 Task: Add Aura Cacia Organic Ylang Ylang Essential Oil to the cart.
Action: Mouse moved to (882, 314)
Screenshot: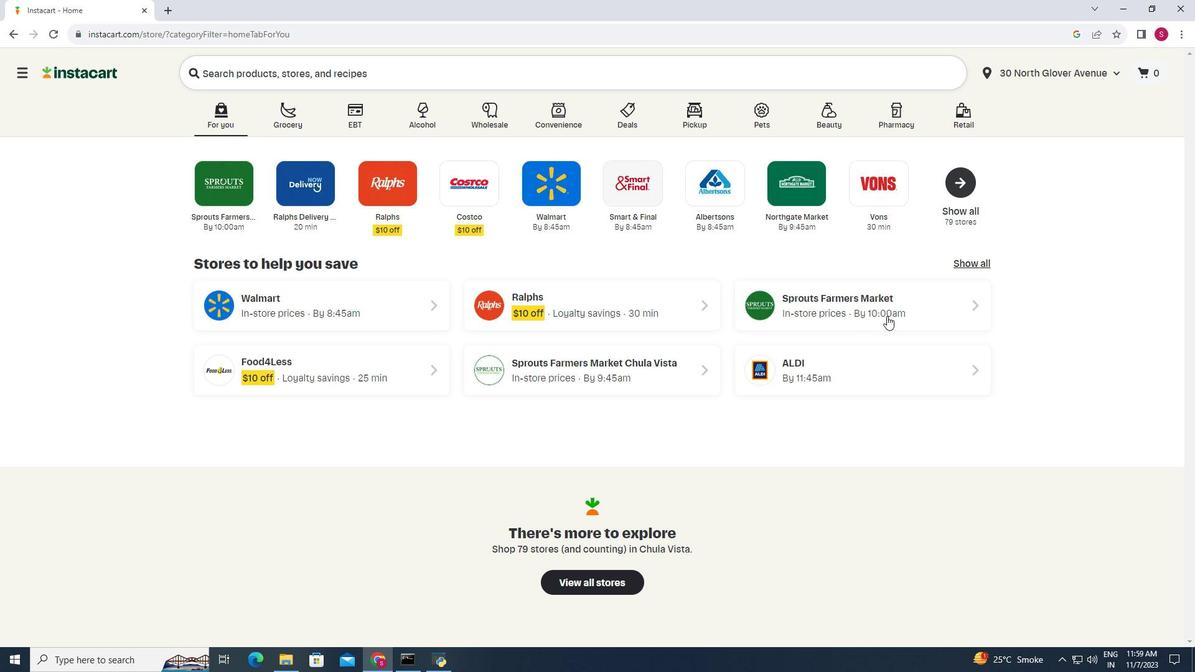 
Action: Mouse pressed left at (882, 314)
Screenshot: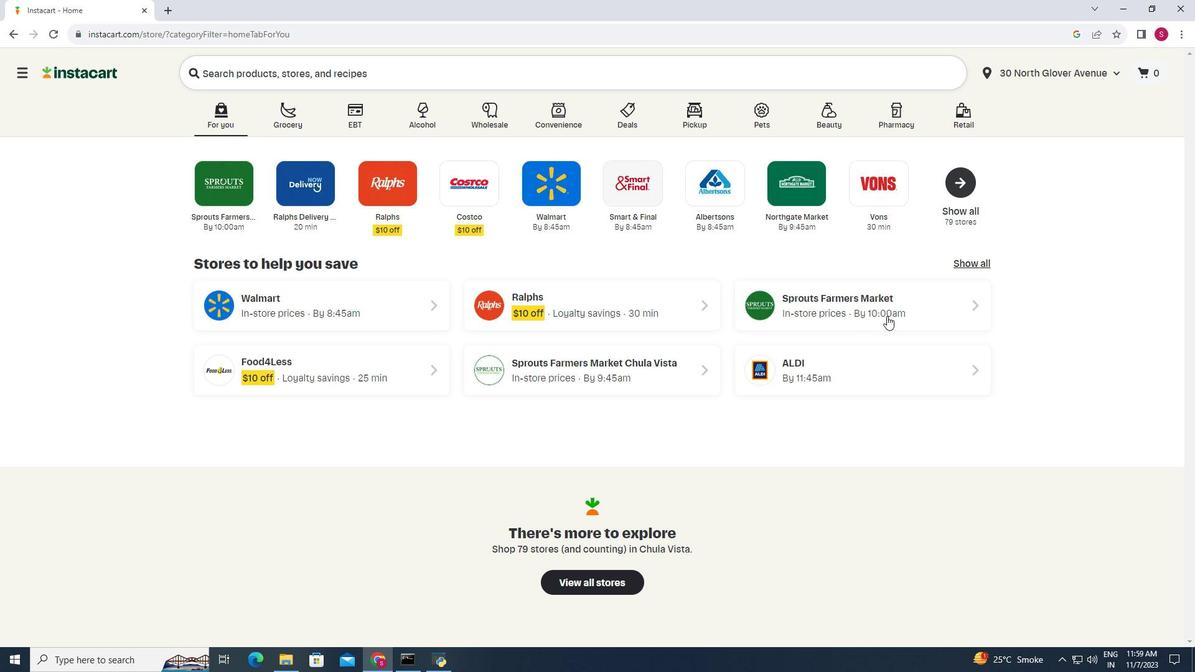 
Action: Mouse moved to (101, 454)
Screenshot: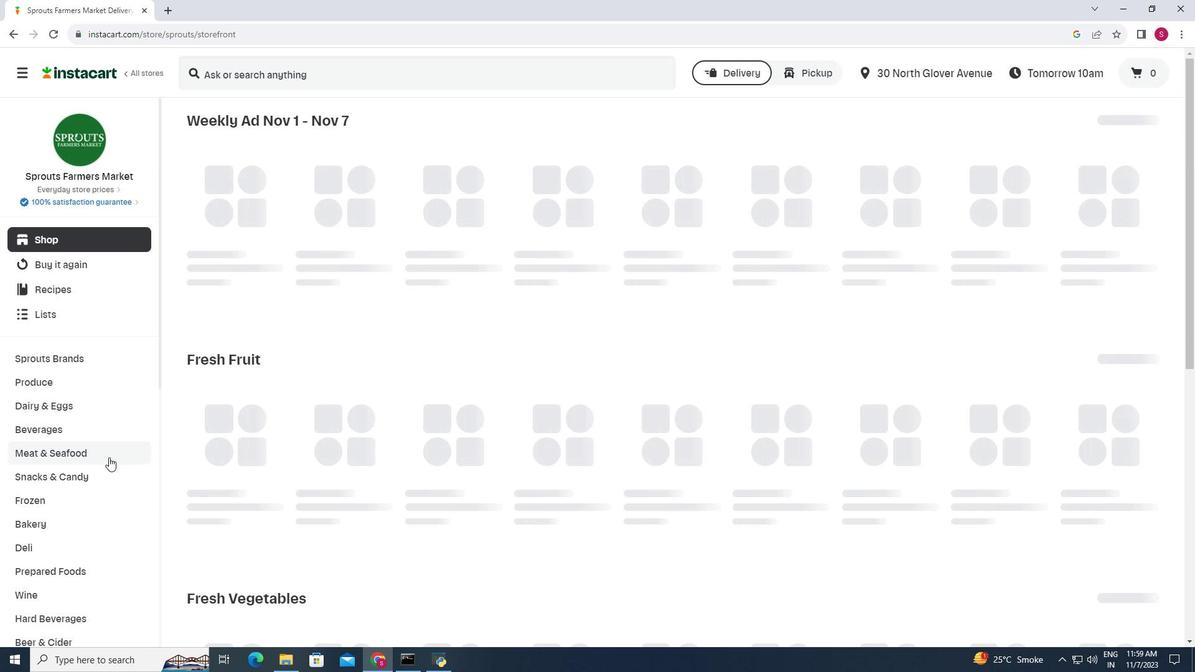 
Action: Mouse scrolled (101, 454) with delta (0, 0)
Screenshot: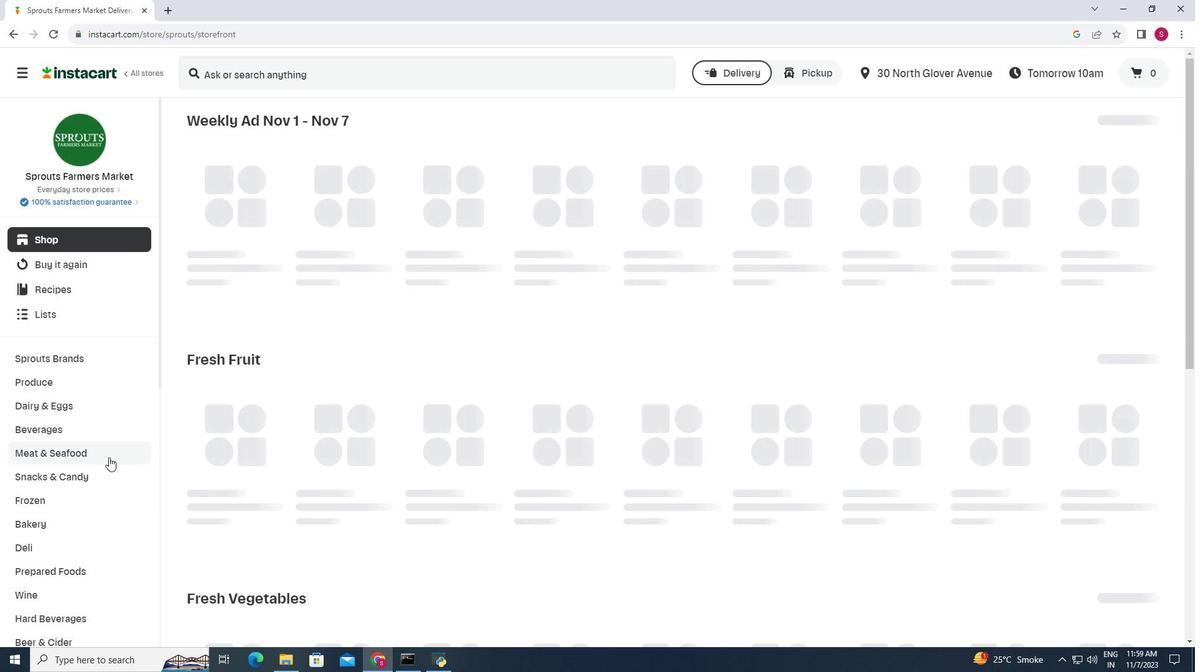 
Action: Mouse moved to (99, 455)
Screenshot: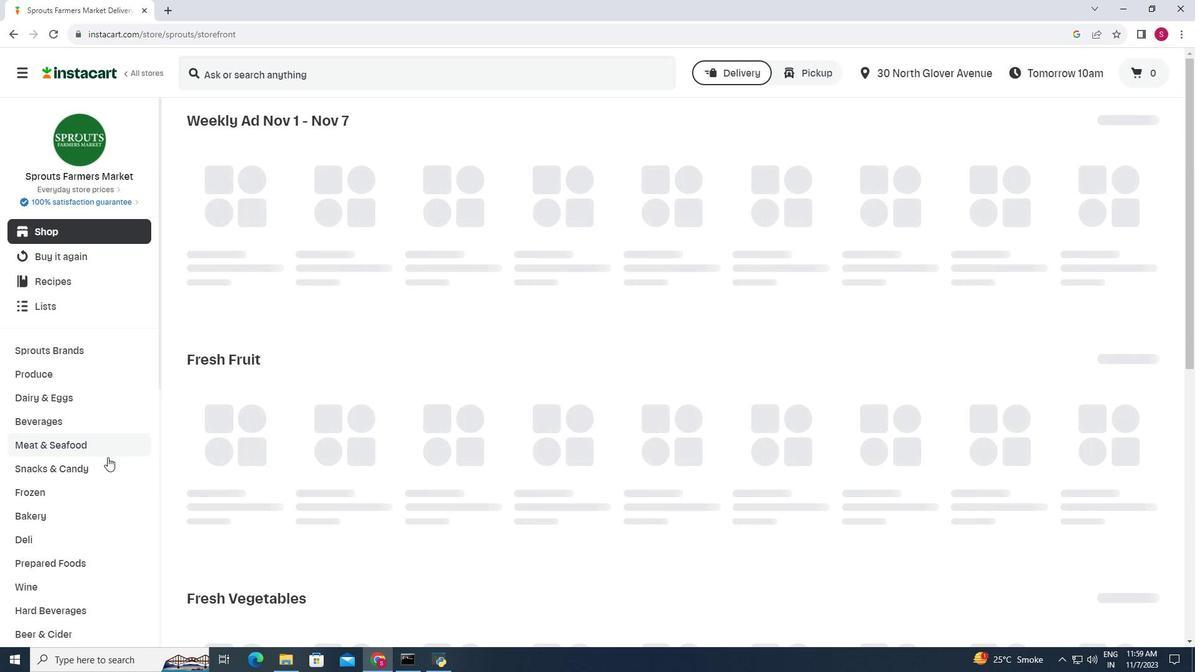 
Action: Mouse scrolled (99, 454) with delta (0, 0)
Screenshot: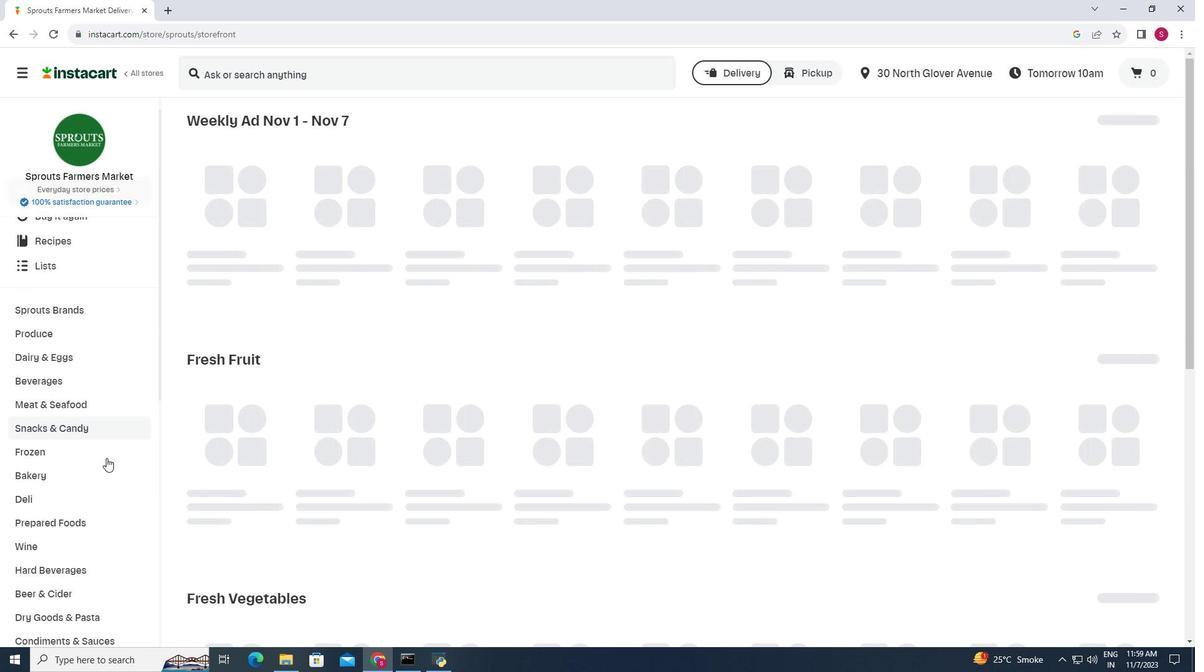 
Action: Mouse moved to (98, 456)
Screenshot: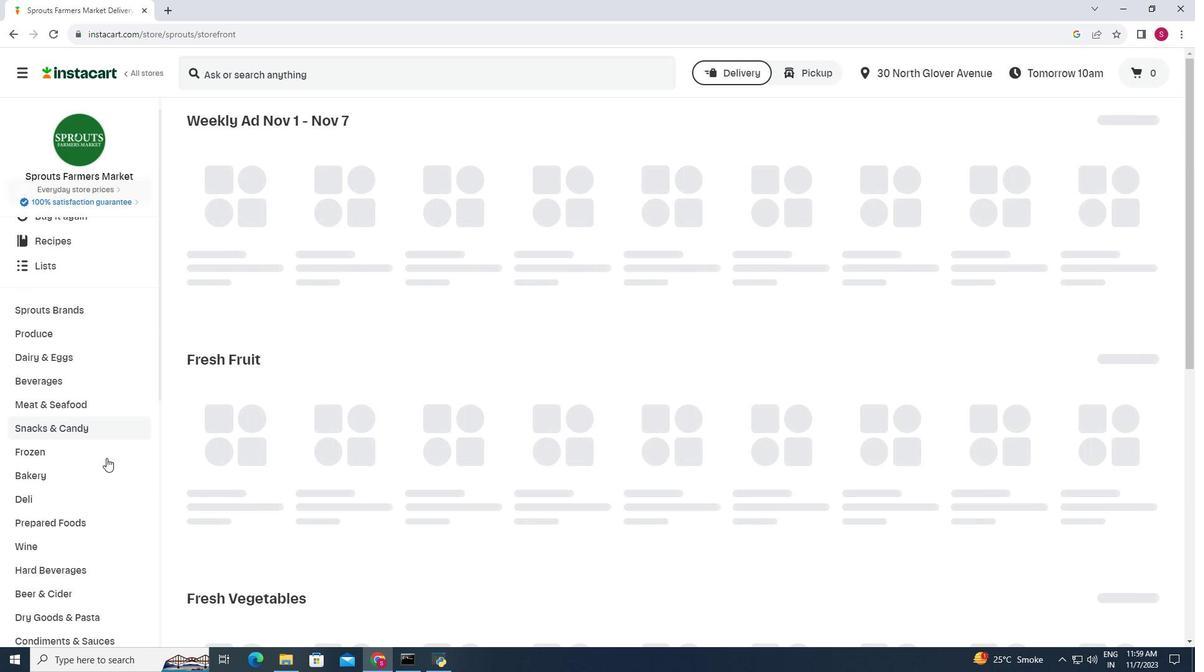 
Action: Mouse scrolled (98, 455) with delta (0, 0)
Screenshot: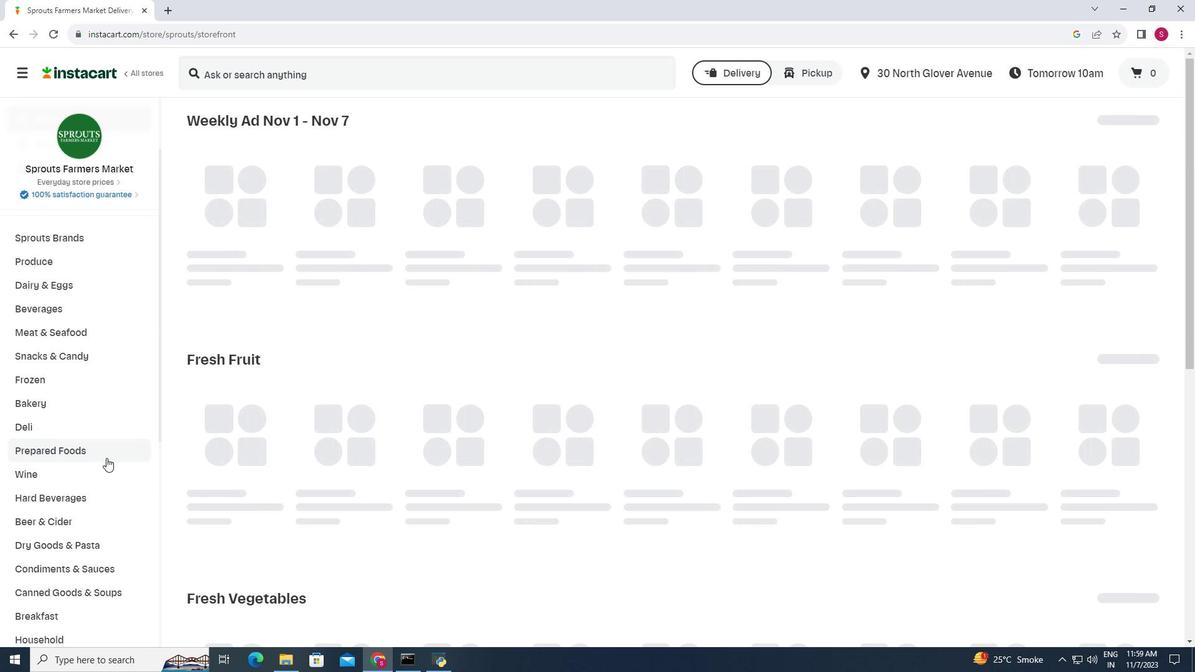 
Action: Mouse scrolled (98, 455) with delta (0, 0)
Screenshot: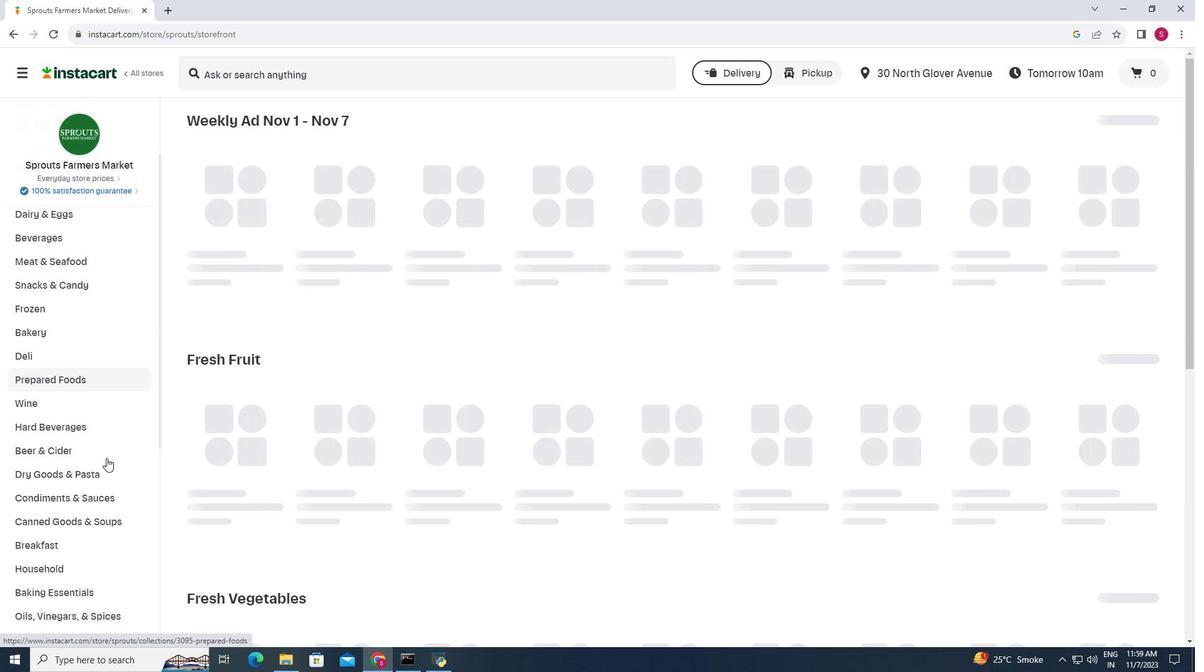 
Action: Mouse moved to (55, 506)
Screenshot: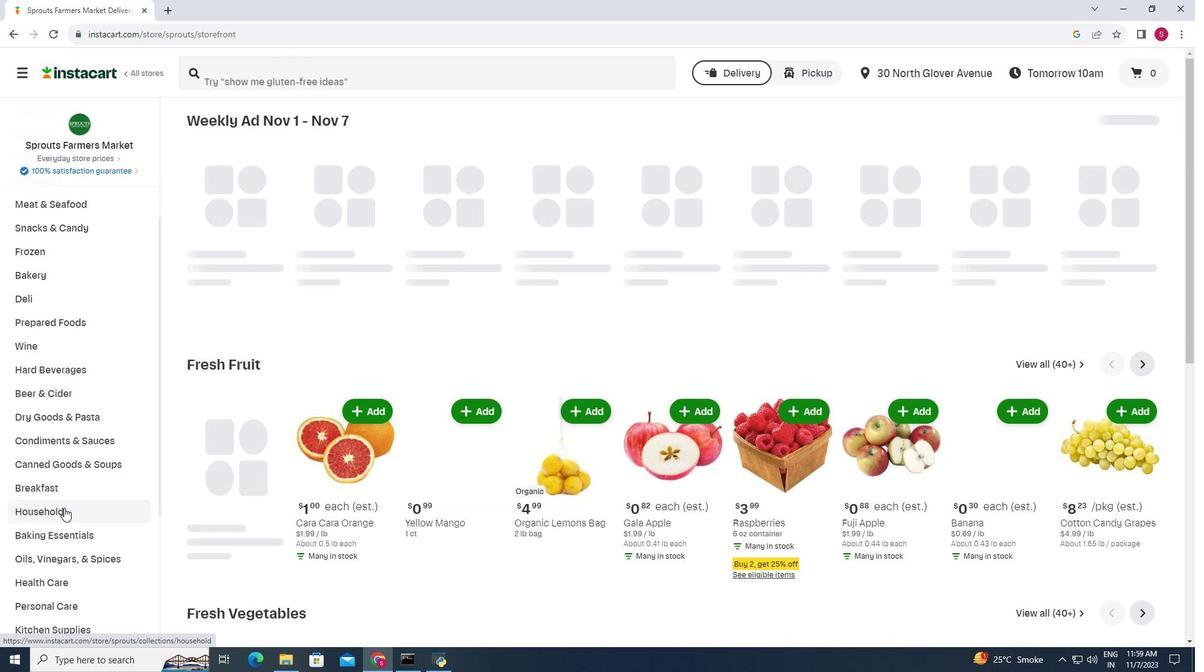 
Action: Mouse pressed left at (55, 506)
Screenshot: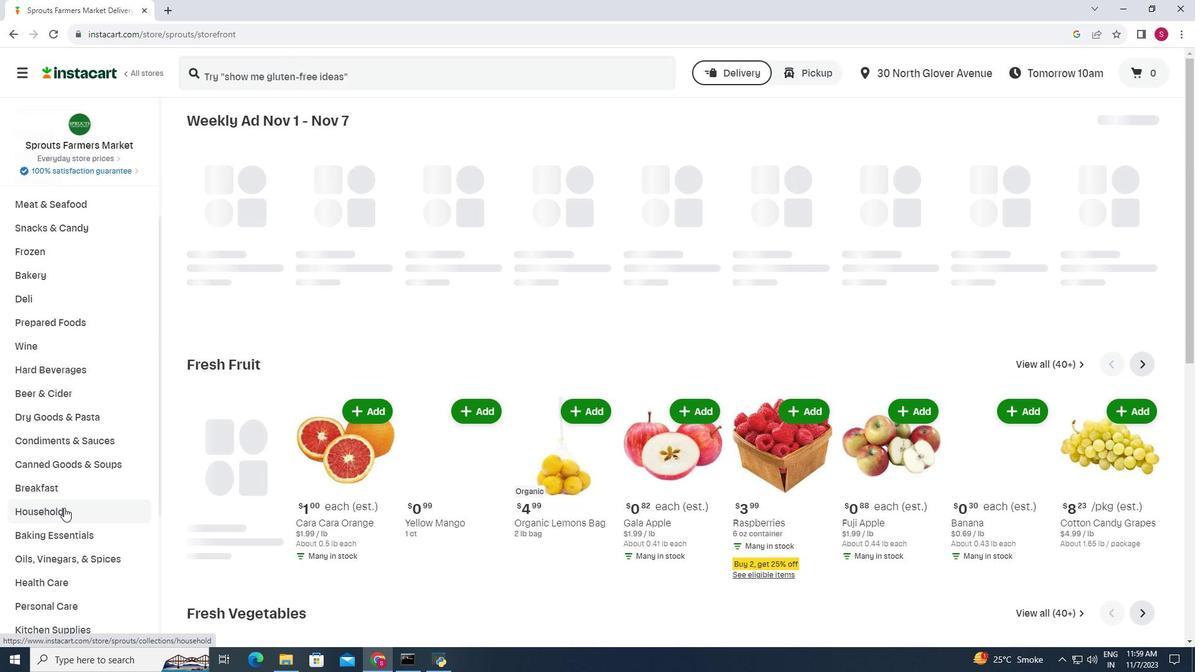 
Action: Mouse moved to (687, 153)
Screenshot: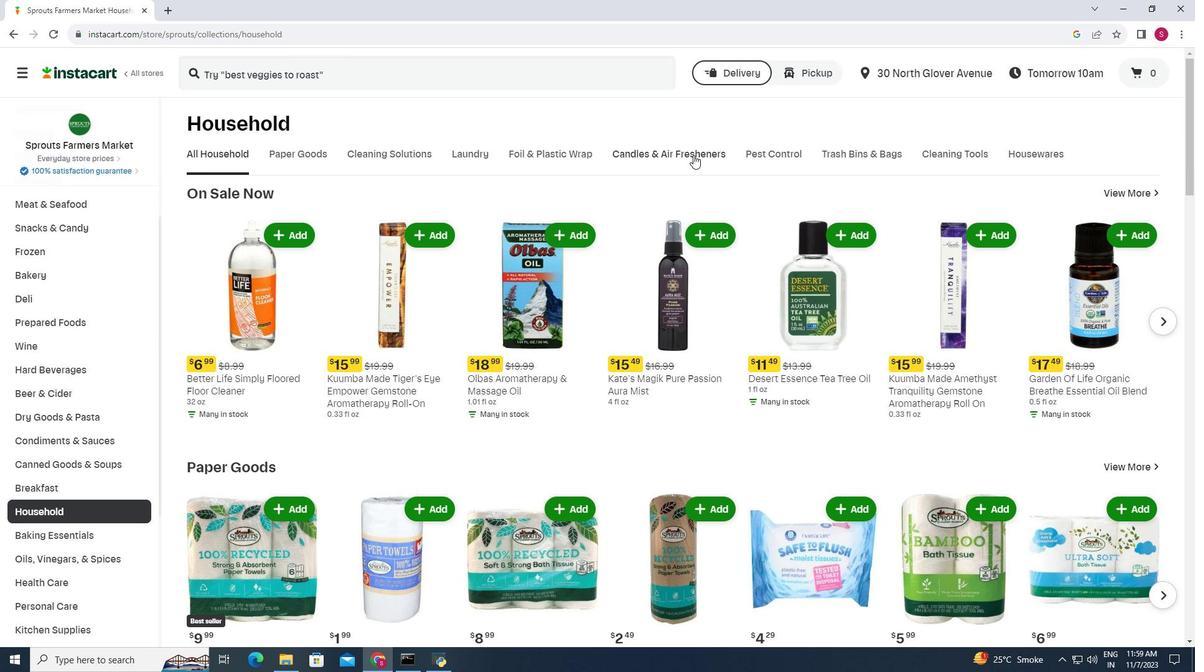 
Action: Mouse pressed left at (687, 153)
Screenshot: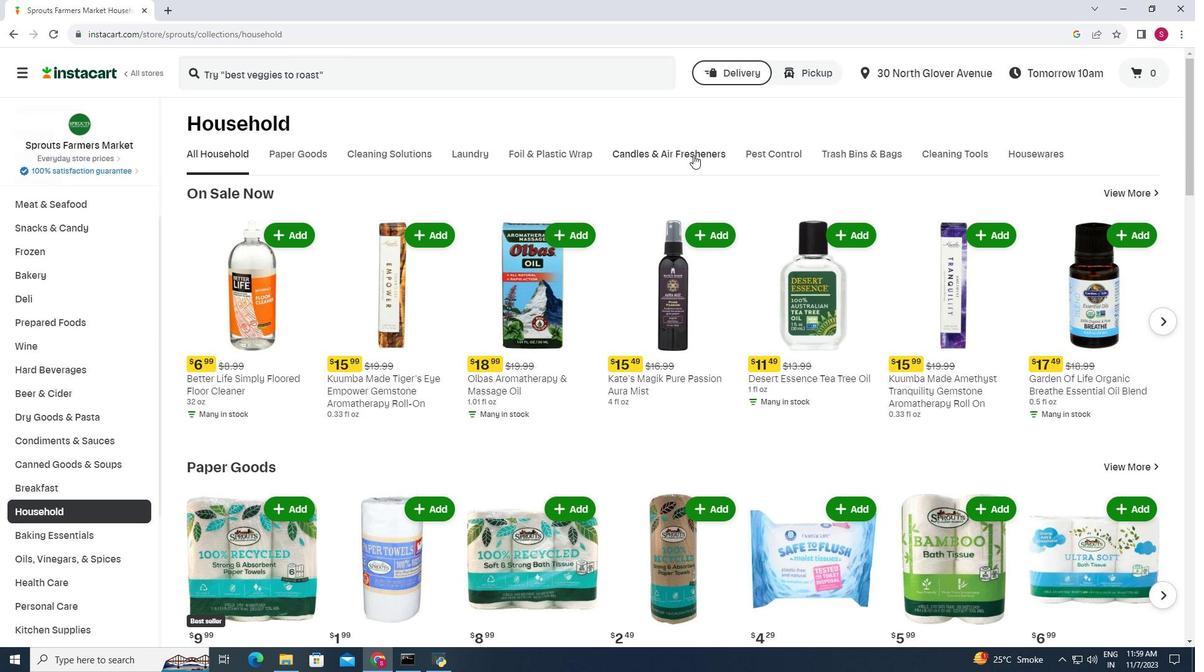 
Action: Mouse moved to (326, 73)
Screenshot: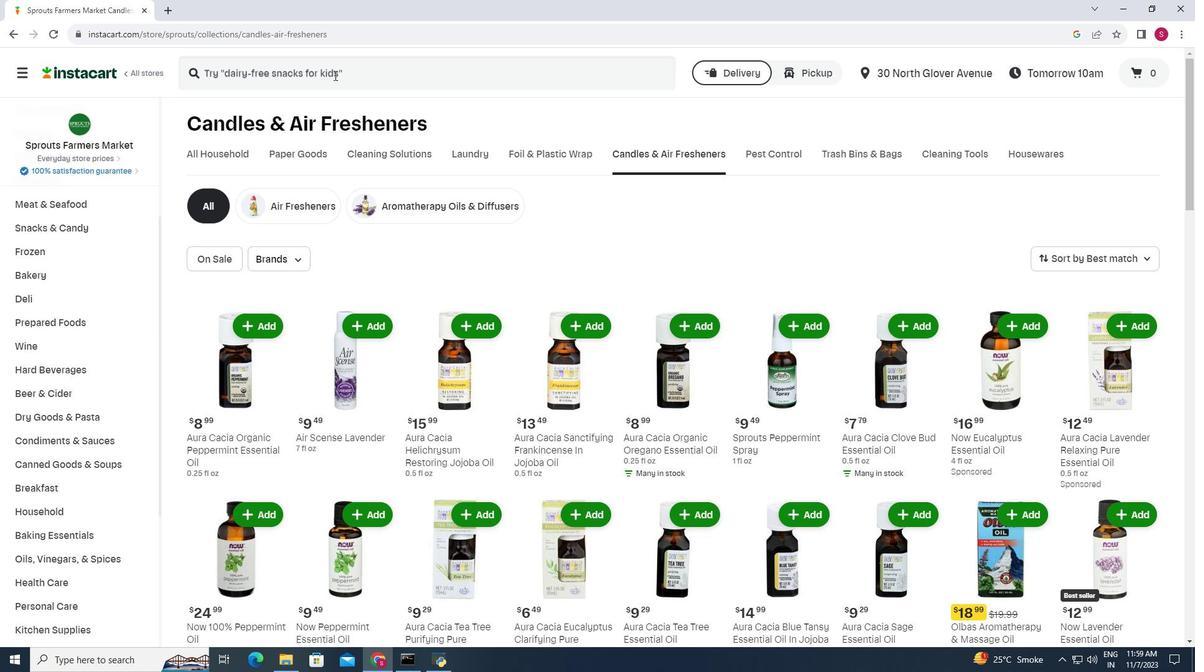 
Action: Mouse pressed left at (326, 73)
Screenshot: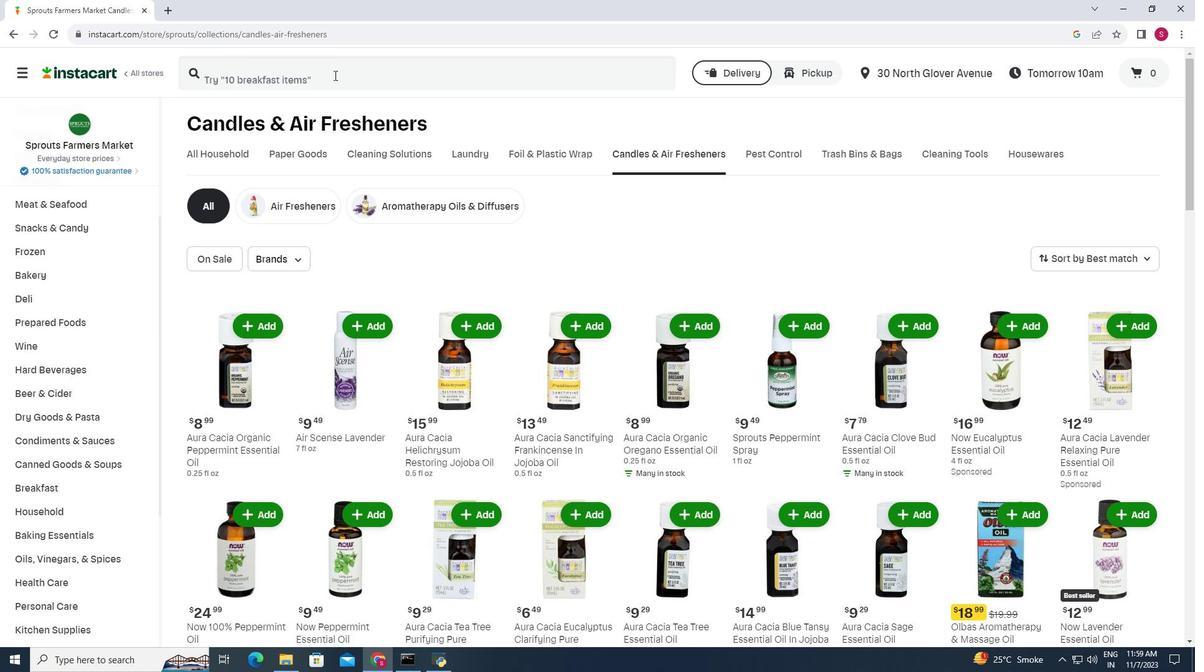 
Action: Mouse moved to (304, 51)
Screenshot: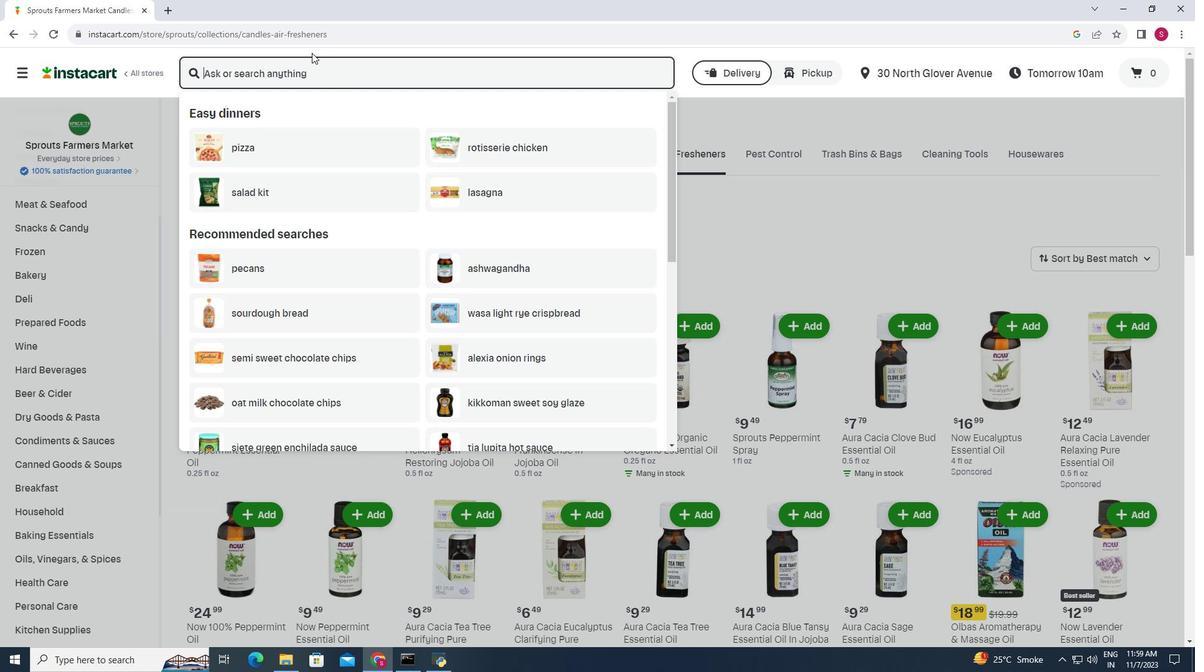 
Action: Key pressed <Key.shift>Aura<Key.space><Key.shift>Cacia<Key.space><Key.shift>Organic<Key.space><Key.shift>Ylang<Key.space><Key.shift>Ylang<Key.space><Key.shift>Essential<Key.space><Key.shift><Key.shift>il<Key.backspace><Key.backspace><Key.shift>Oil<Key.enter>
Screenshot: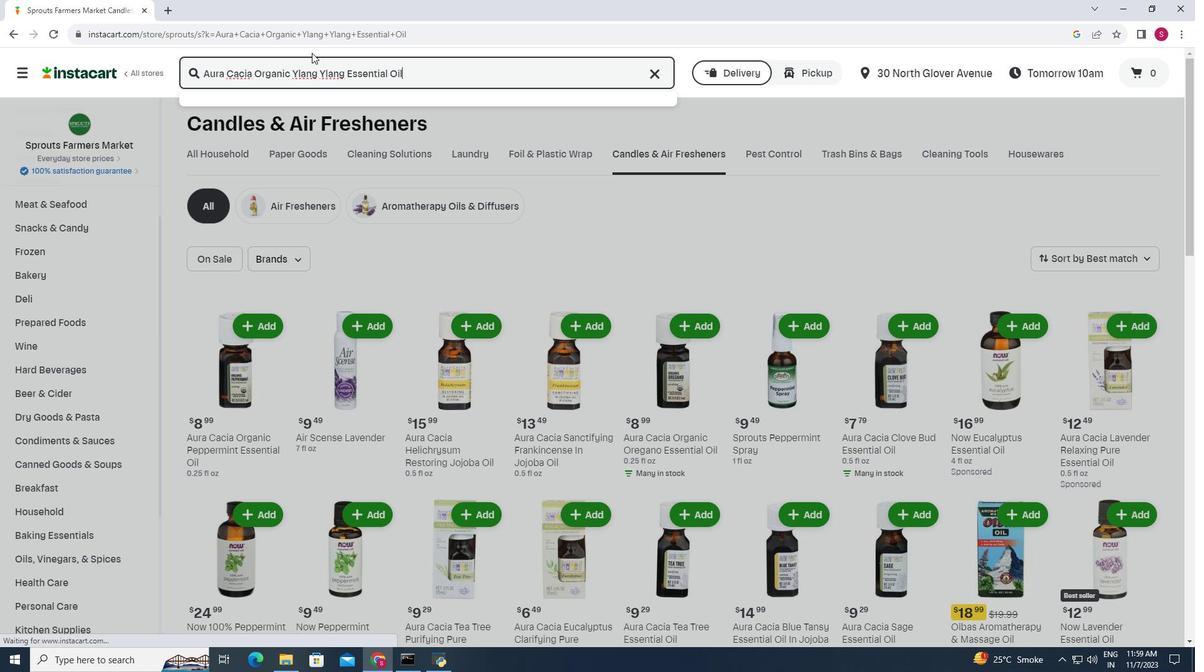 
Action: Mouse moved to (215, 158)
Screenshot: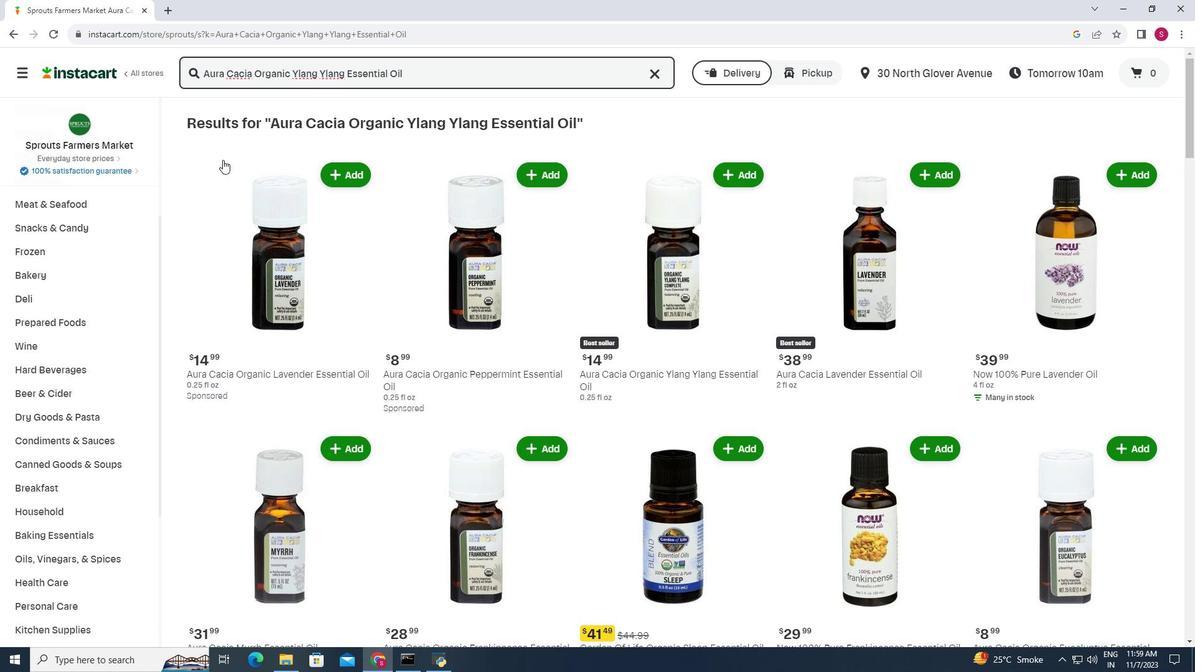 
Action: Mouse scrolled (215, 157) with delta (0, 0)
Screenshot: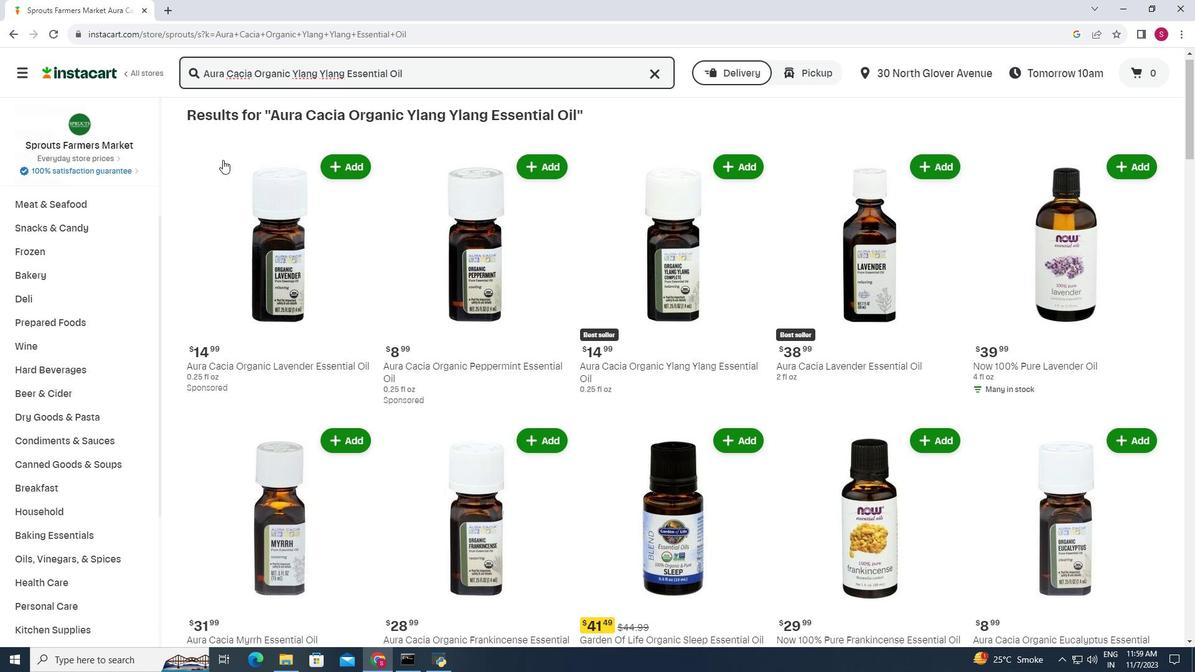 
Action: Mouse moved to (640, 209)
Screenshot: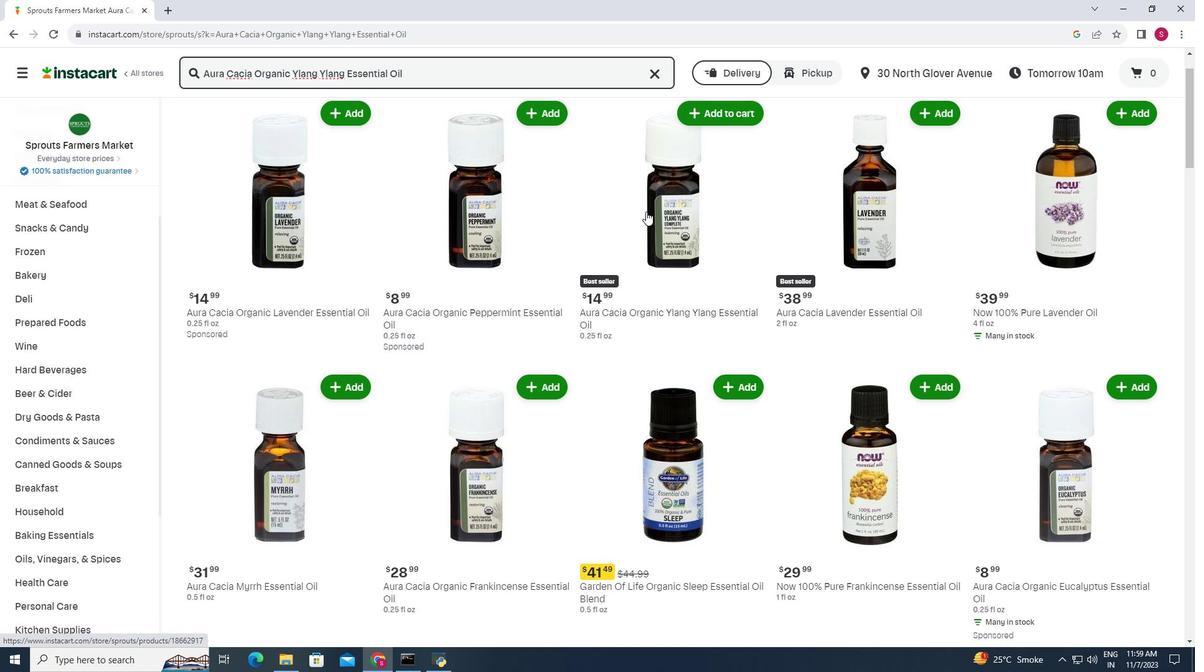 
Action: Mouse scrolled (640, 210) with delta (0, 0)
Screenshot: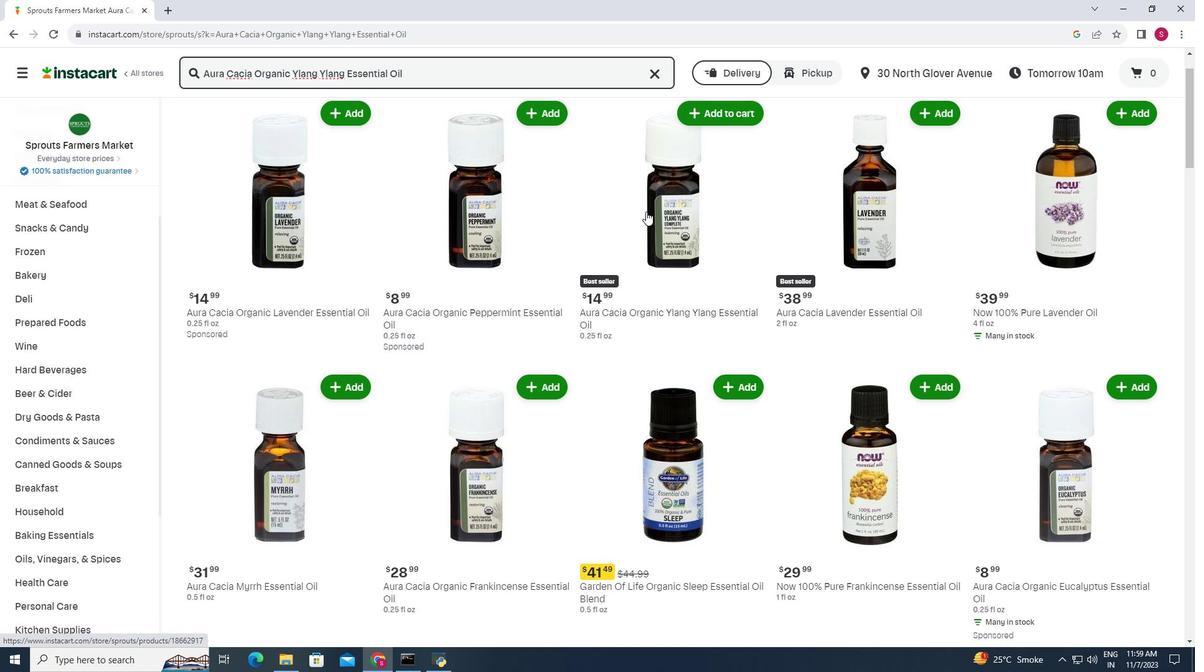 
Action: Mouse moved to (711, 166)
Screenshot: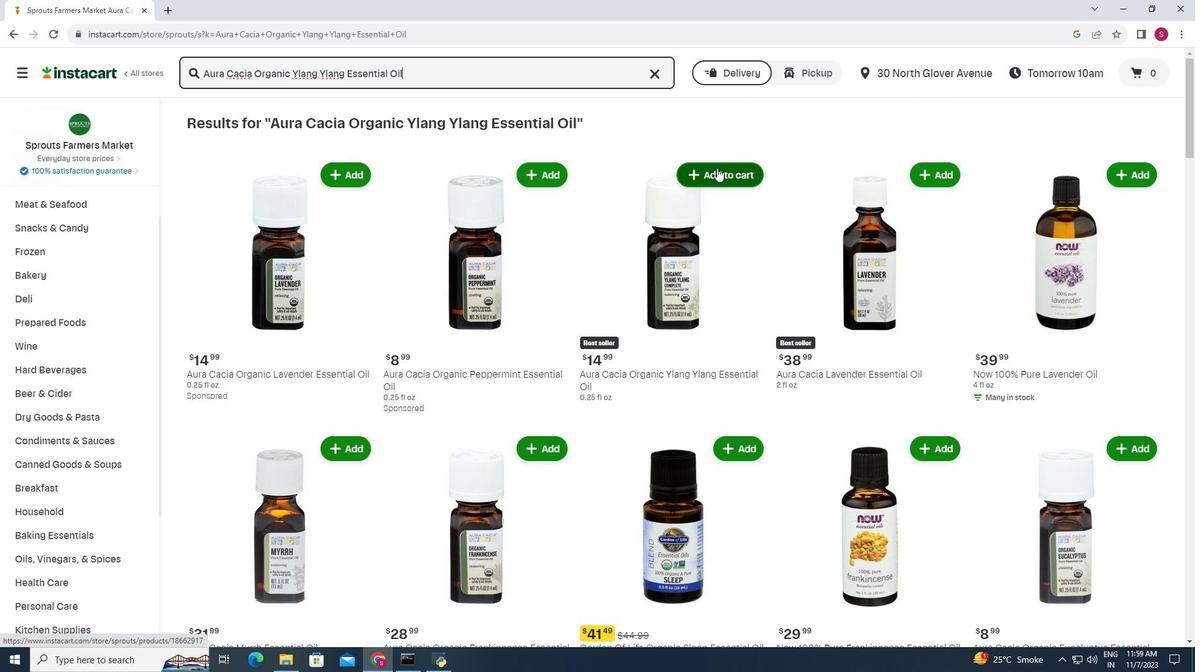 
Action: Mouse pressed left at (711, 166)
Screenshot: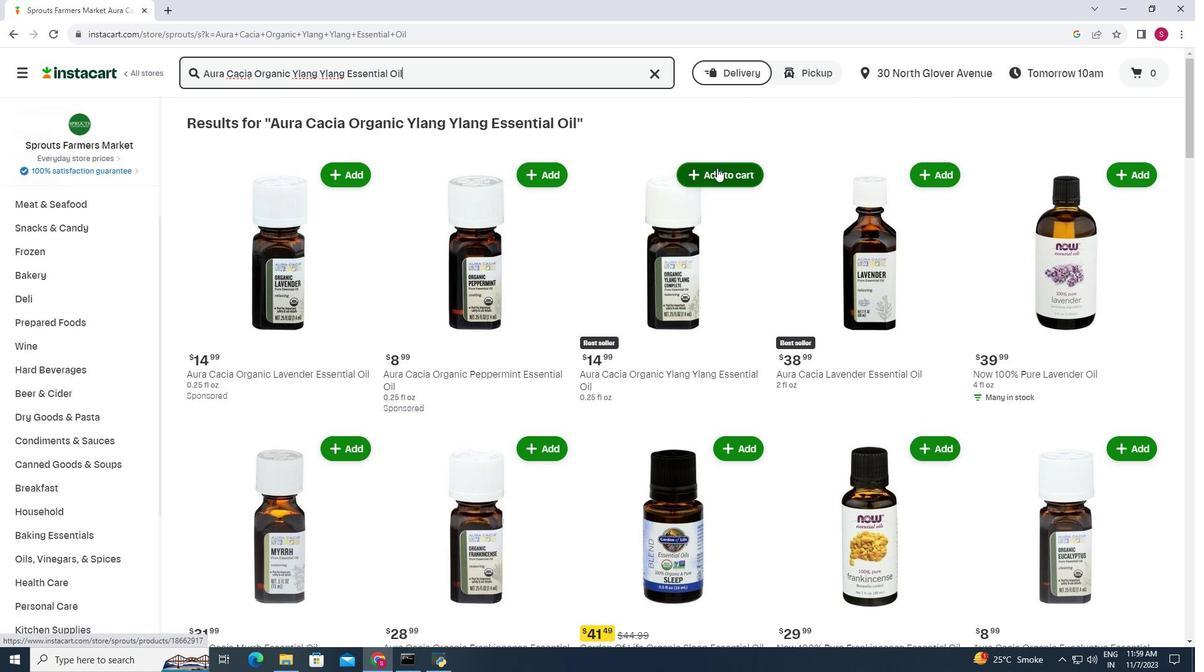 
Action: Mouse moved to (697, 135)
Screenshot: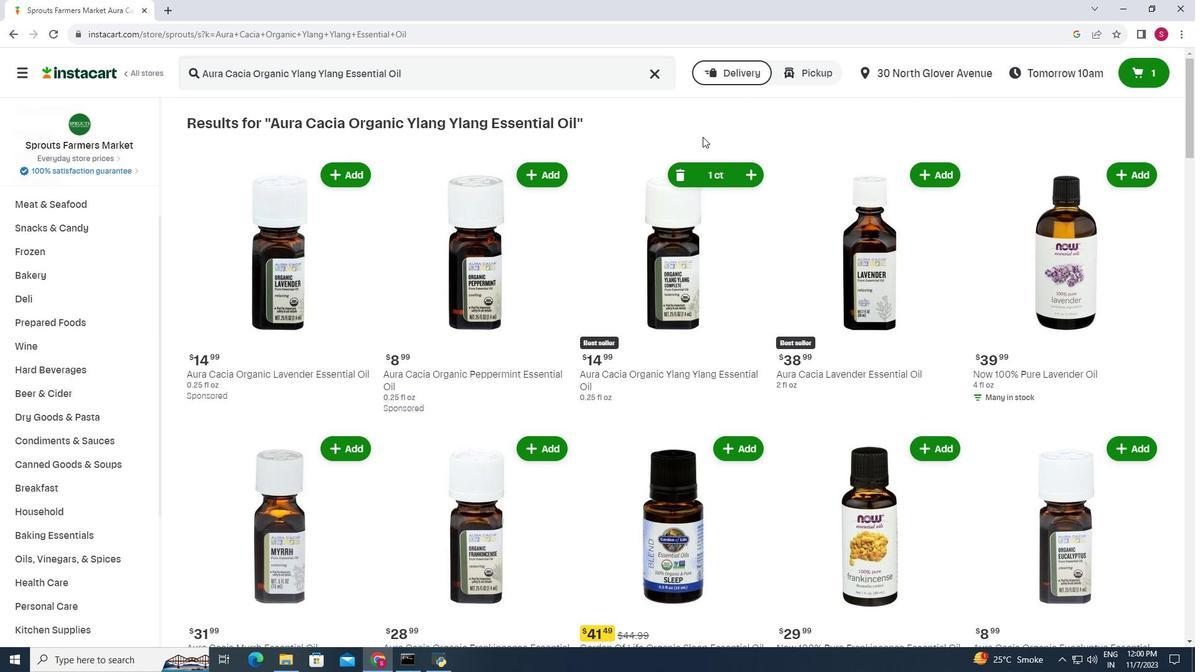 
